 Task: Include a stop at Yankee Stadium in your route from Central Park to the Bronx Zoo.
Action: Mouse moved to (287, 72)
Screenshot: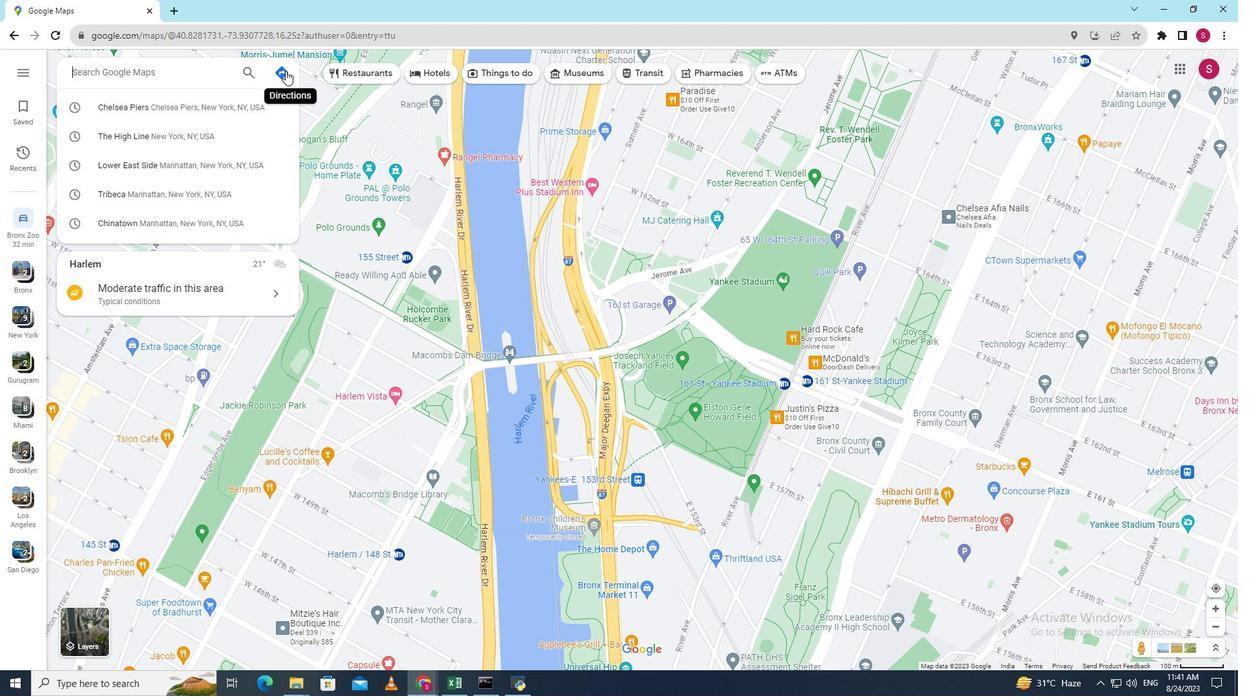 
Action: Mouse pressed left at (287, 72)
Screenshot: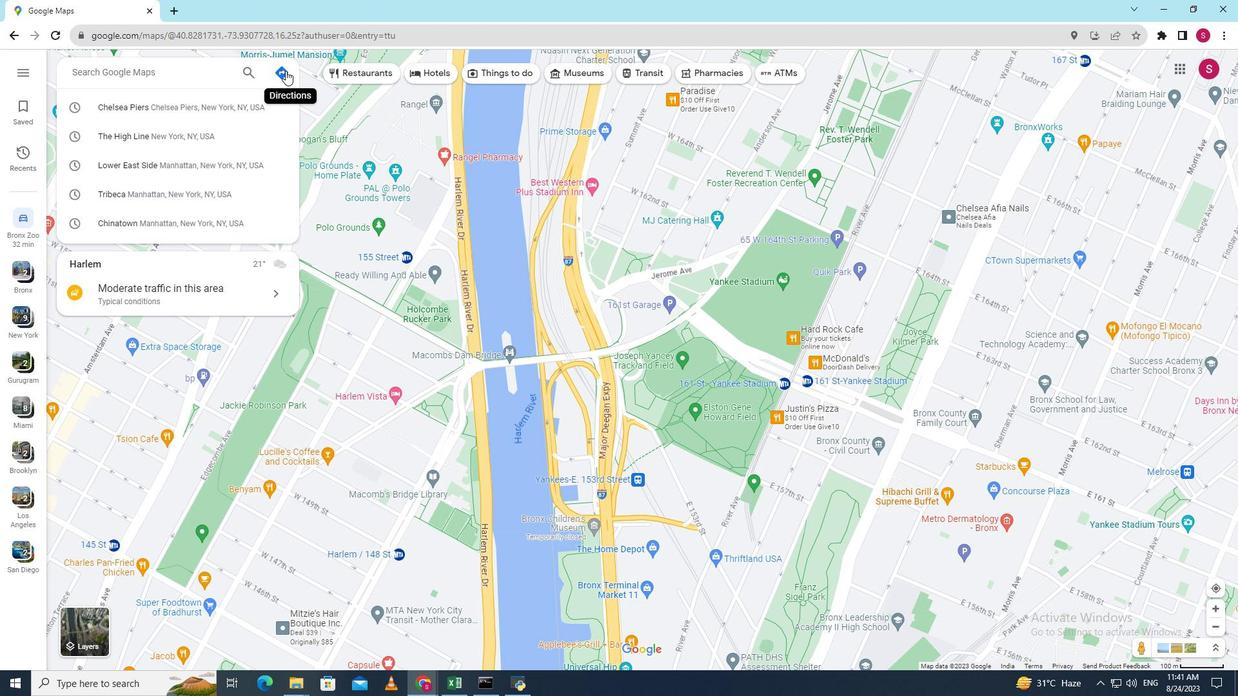 
Action: Mouse moved to (100, 70)
Screenshot: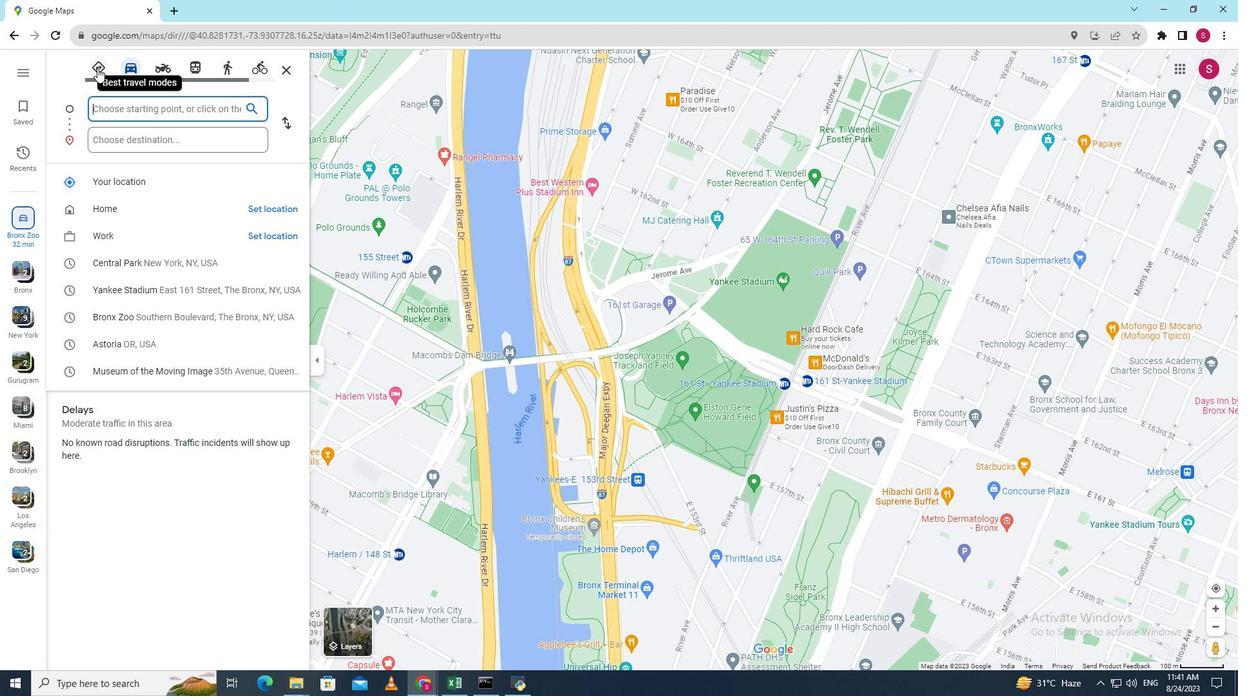 
Action: Mouse pressed left at (100, 70)
Screenshot: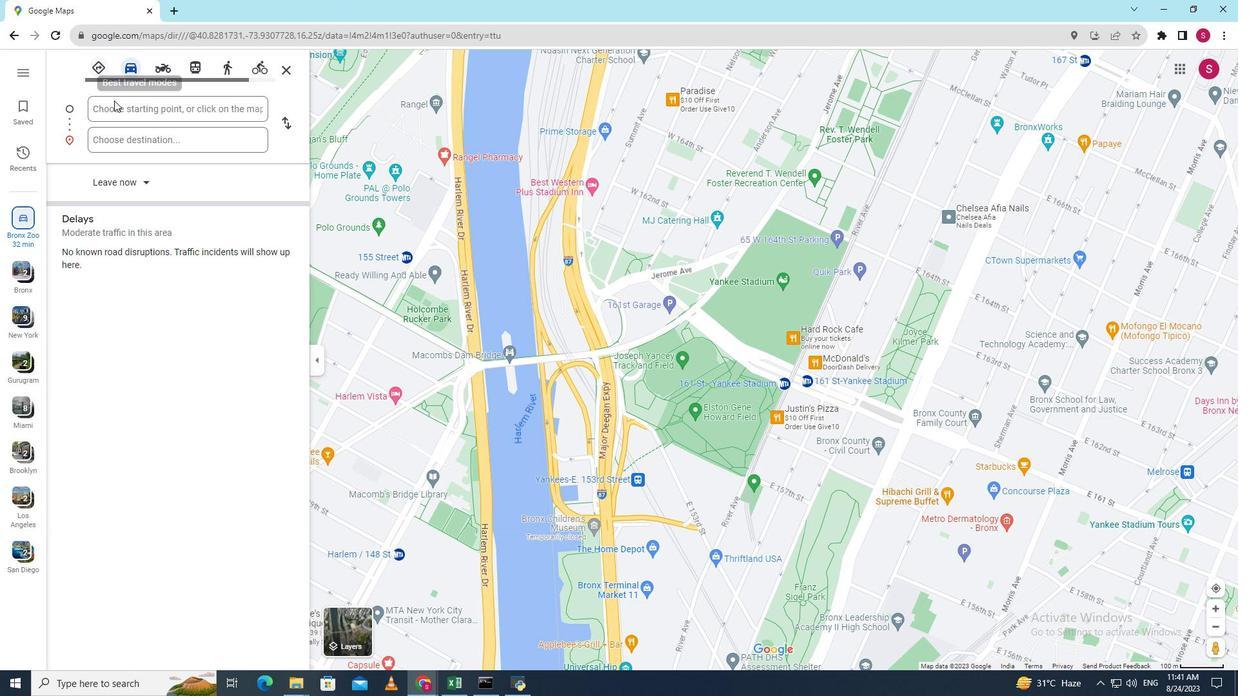 
Action: Mouse moved to (121, 109)
Screenshot: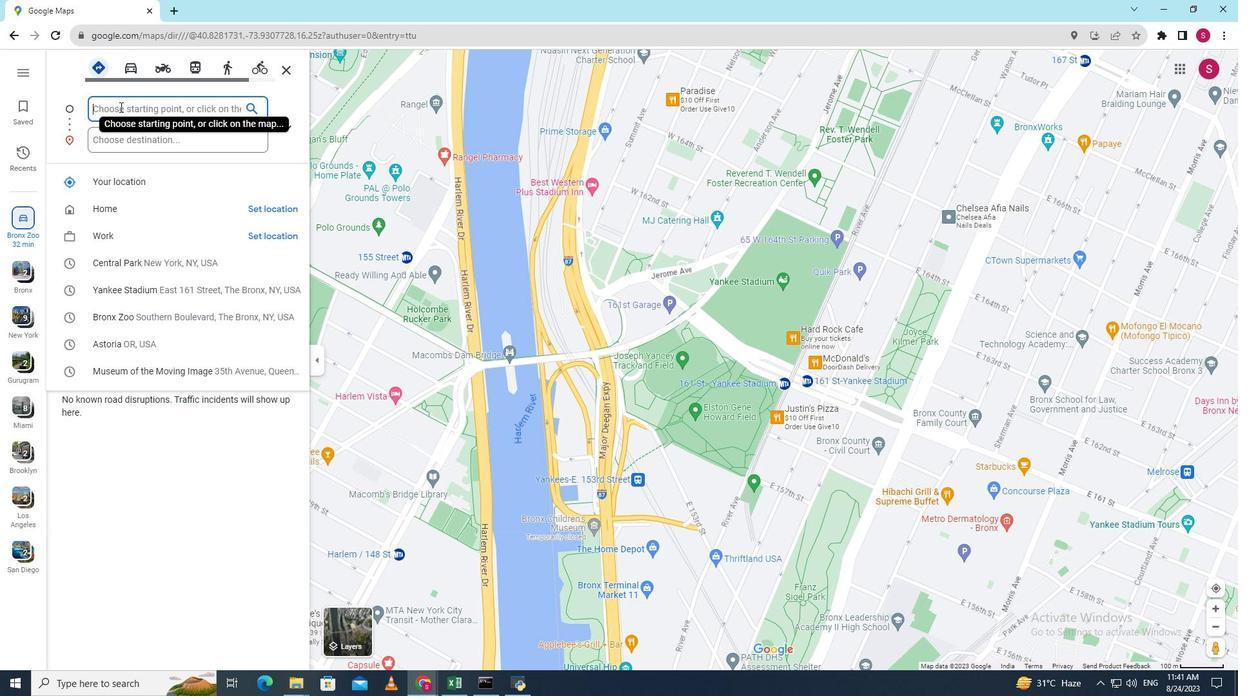 
Action: Mouse pressed left at (121, 109)
Screenshot: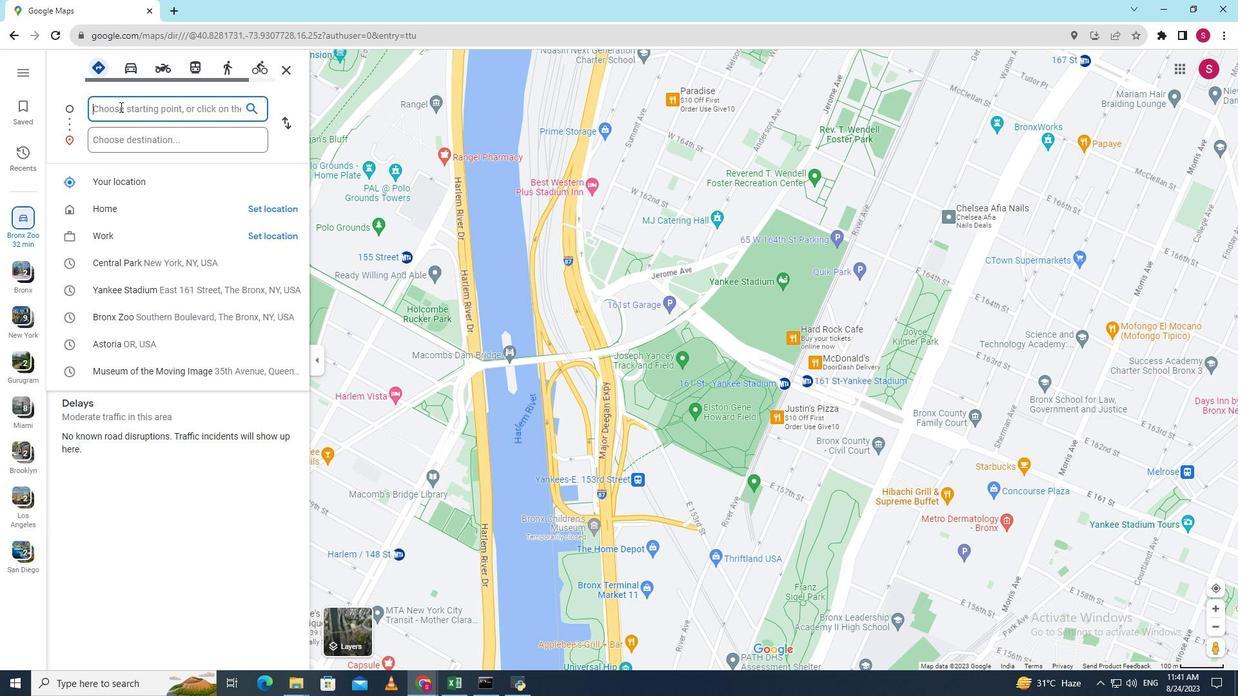 
Action: Key pressed <Key.shift><Key.shift><Key.shift><Key.shift><Key.shift><Key.shift><Key.shift><Key.shift><Key.shift><Key.shift><Key.shift><Key.shift><Key.shift><Key.shift><Key.shift><Key.shift><Key.shift><Key.shift><Key.shift><Key.shift><Key.shift><Key.shift><Key.shift><Key.shift><Key.shift><Key.shift><Key.shift><Key.shift><Key.shift><Key.shift><Key.shift><Key.shift><Key.shift><Key.shift><Key.shift><Key.shift><Key.shift><Key.shift><Key.shift><Key.shift><Key.shift><Key.shift><Key.shift><Key.shift><Key.shift><Key.shift><Key.shift><Key.shift><Key.shift><Key.shift>Central<Key.space><Key.shift><Key.shift><Key.shift>Park<Key.space><Key.shift><Key.shift><Key.shift><Key.shift><Key.shift><Key.shift><Key.shift><Key.shift><Key.shift><Key.shift><Key.shift><Key.shift><Key.shift>New<Key.space><Key.shift><Key.shift><Key.shift><Key.shift><Key.shift><Key.shift><Key.shift><Key.shift><Key.shift><Key.shift><Key.shift>York
Screenshot: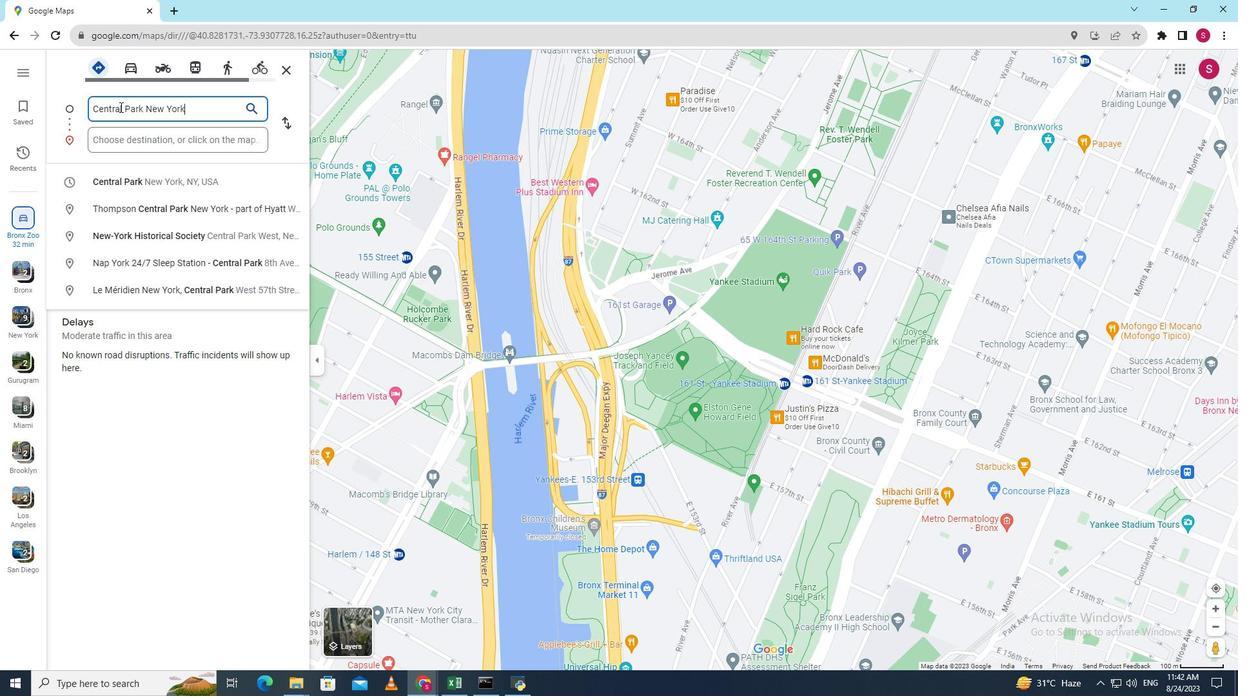 
Action: Mouse moved to (129, 141)
Screenshot: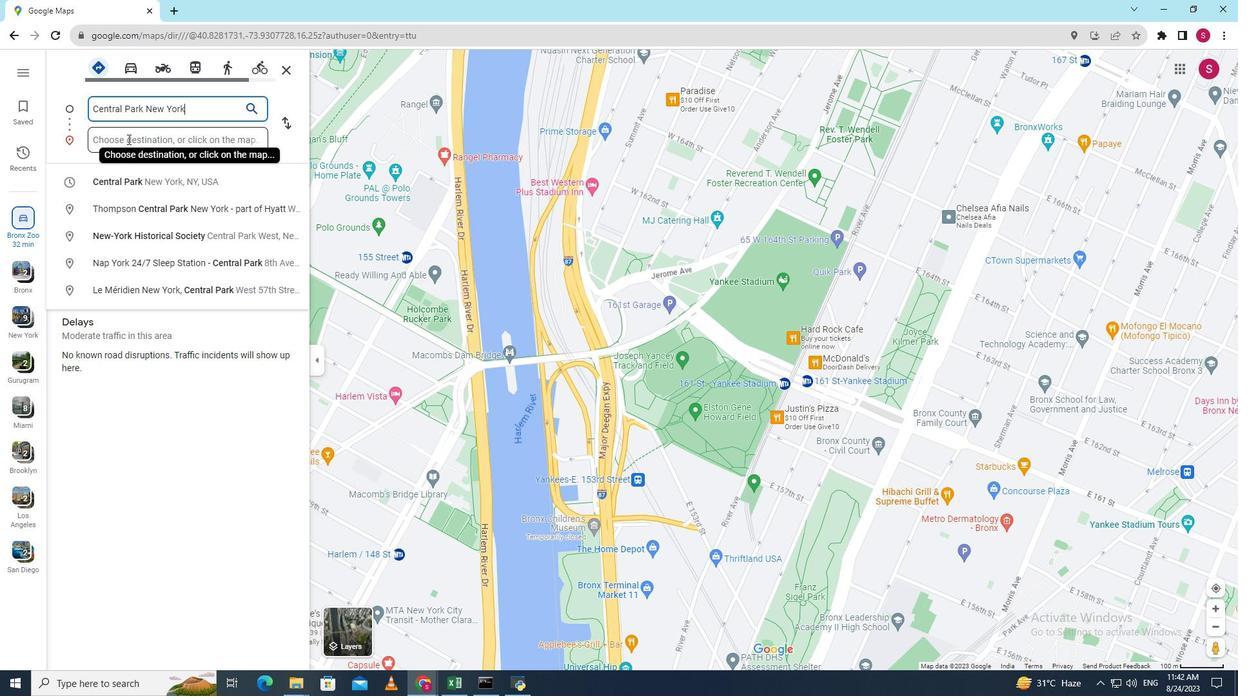 
Action: Mouse pressed left at (129, 141)
Screenshot: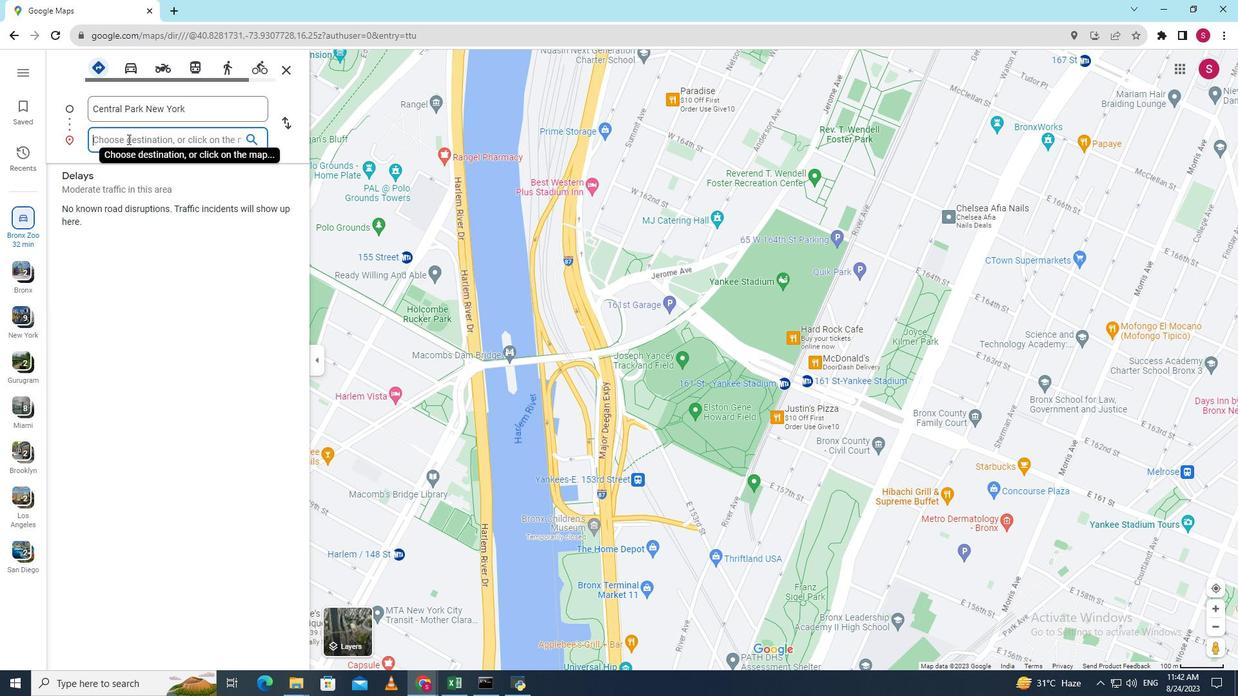 
Action: Key pressed <Key.shift><Key.shift><Key.shift><Key.shift><Key.shift><Key.shift><Key.shift><Key.shift>Yankee<Key.space><Key.shift><Key.shift>Stadium<Key.enter>
Screenshot: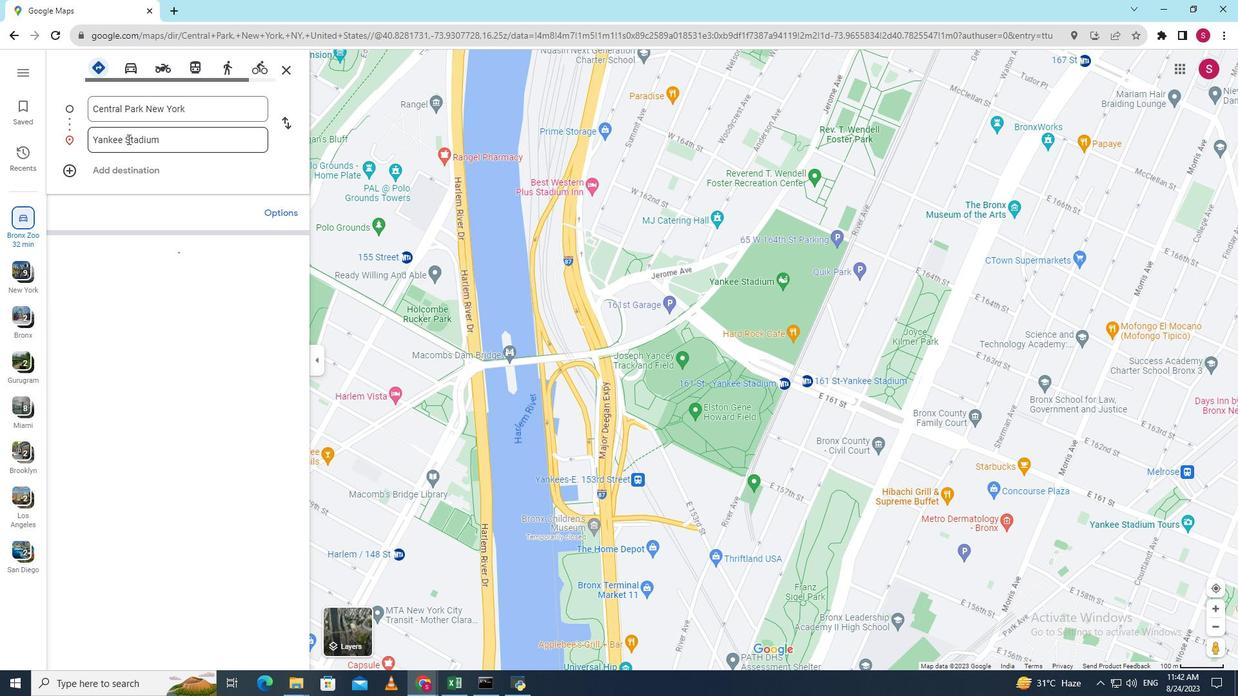
Action: Mouse moved to (144, 170)
Screenshot: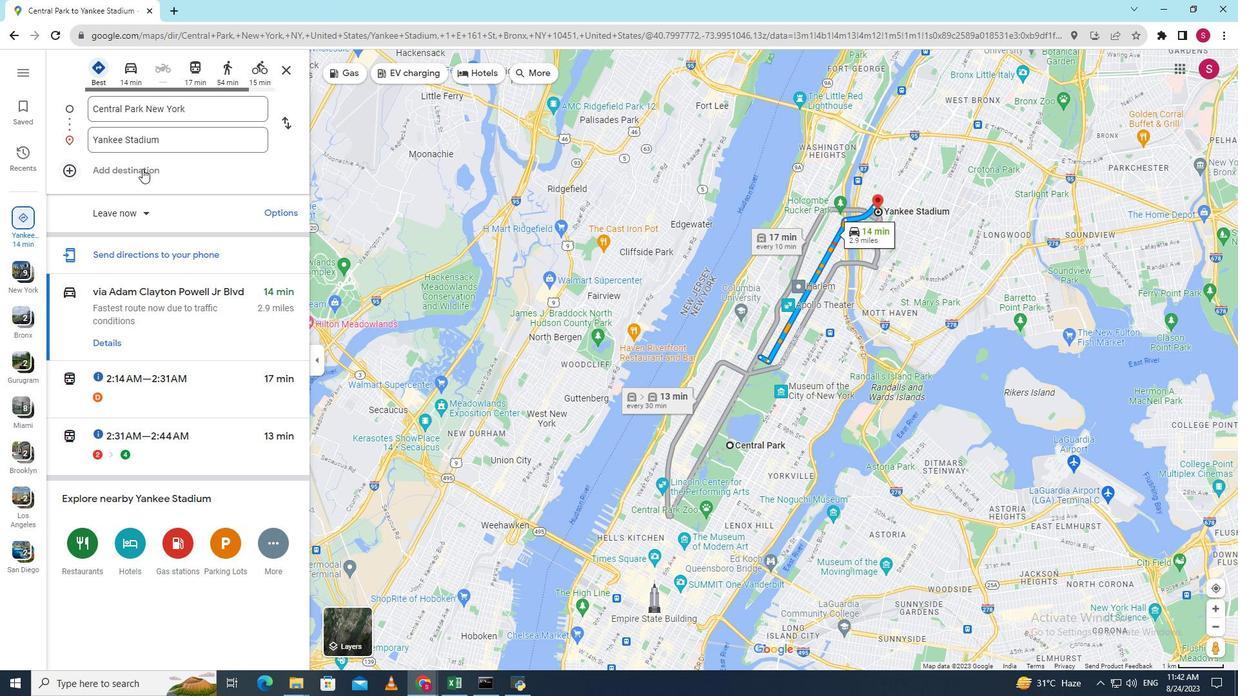 
Action: Mouse pressed left at (144, 170)
Screenshot: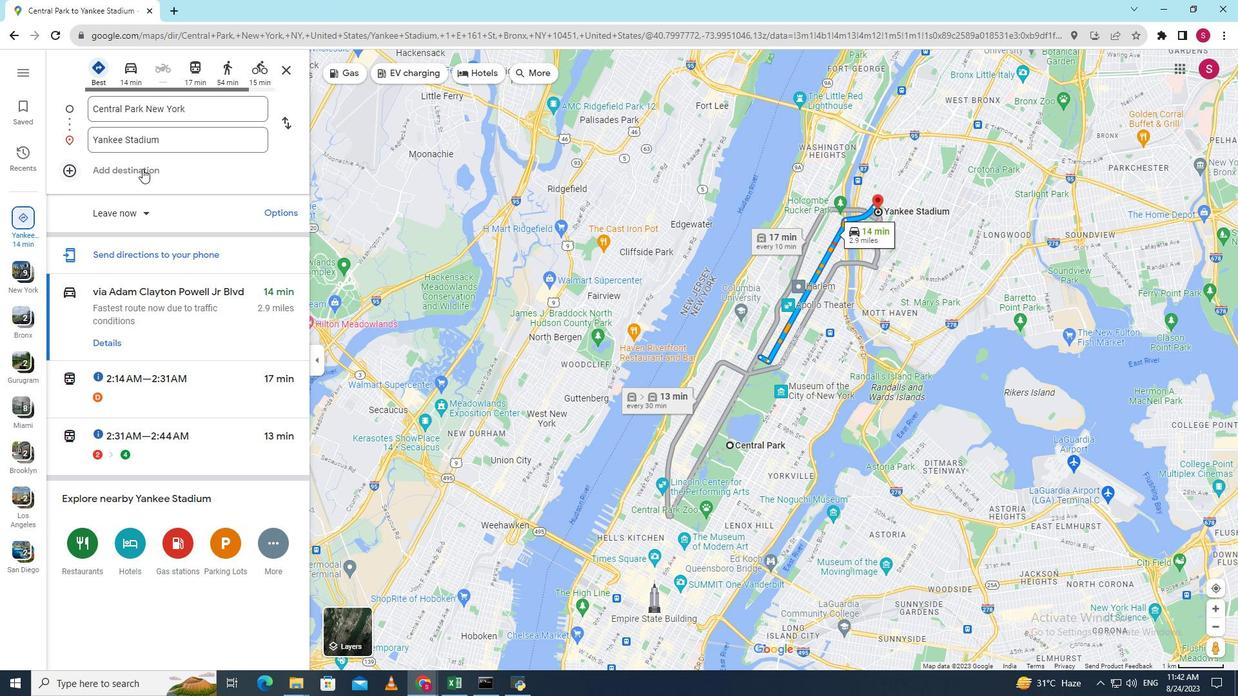 
Action: Key pressed <Key.shift><Key.shift><Key.shift><Key.shift><Key.shift><Key.shift><Key.shift><Key.shift><Key.shift><Key.shift>Bronx<Key.space><Key.shift>X<Key.backspace>Zoo<Key.enter>
Screenshot: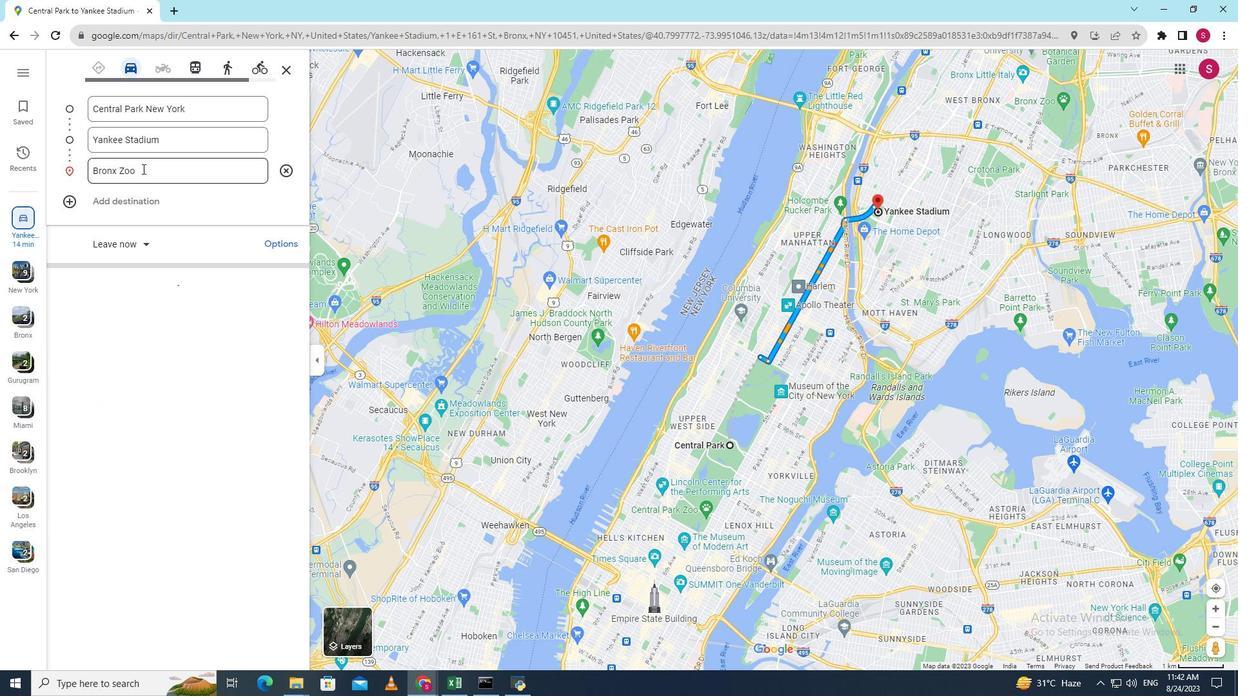 
Action: Mouse moved to (942, 194)
Screenshot: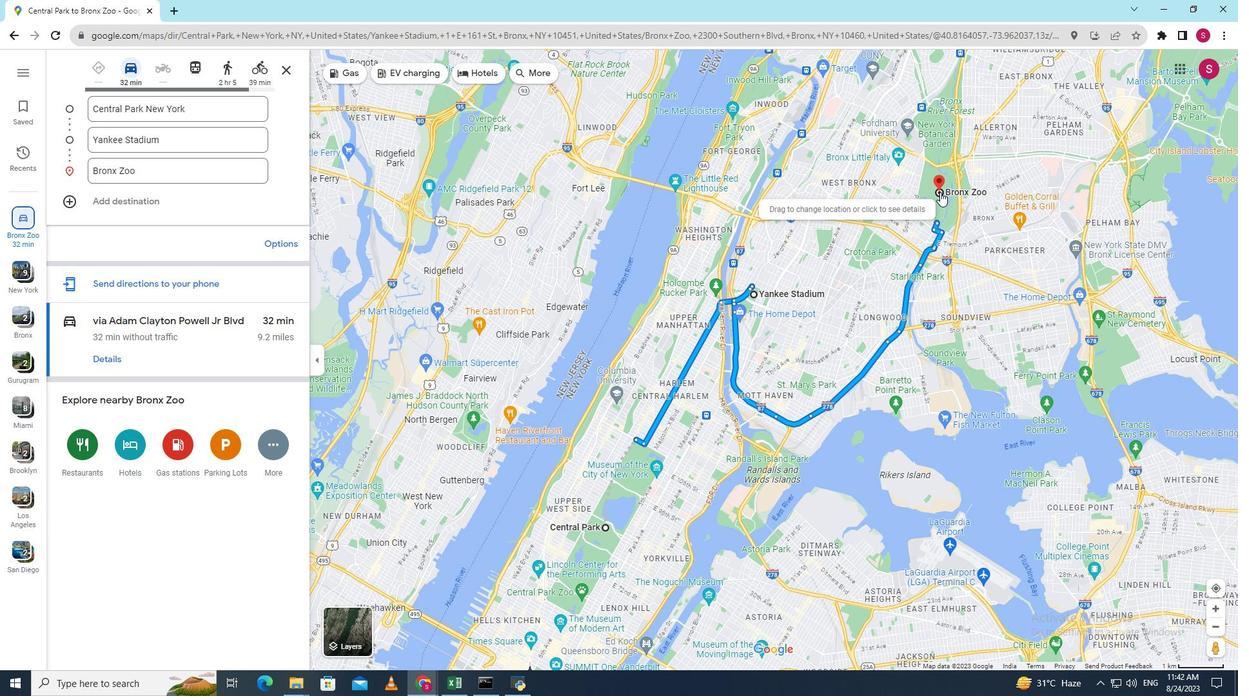
